 Task: Sort the products in the category "More Dips & Spreads" by price (highest first).
Action: Mouse moved to (850, 291)
Screenshot: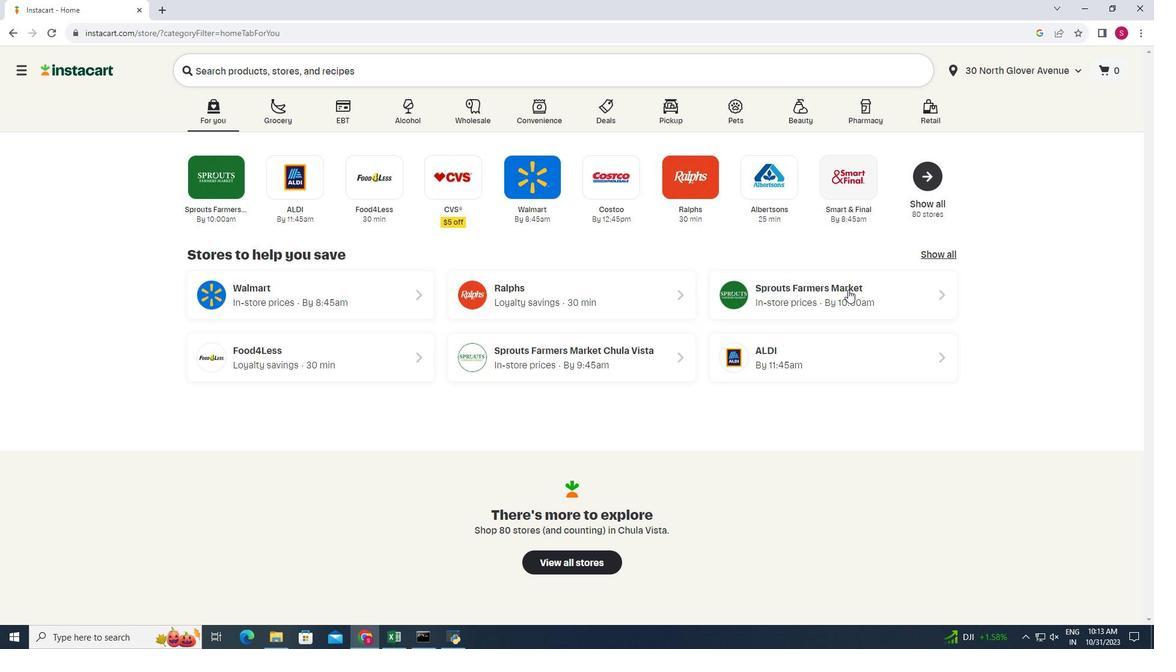 
Action: Mouse pressed left at (850, 291)
Screenshot: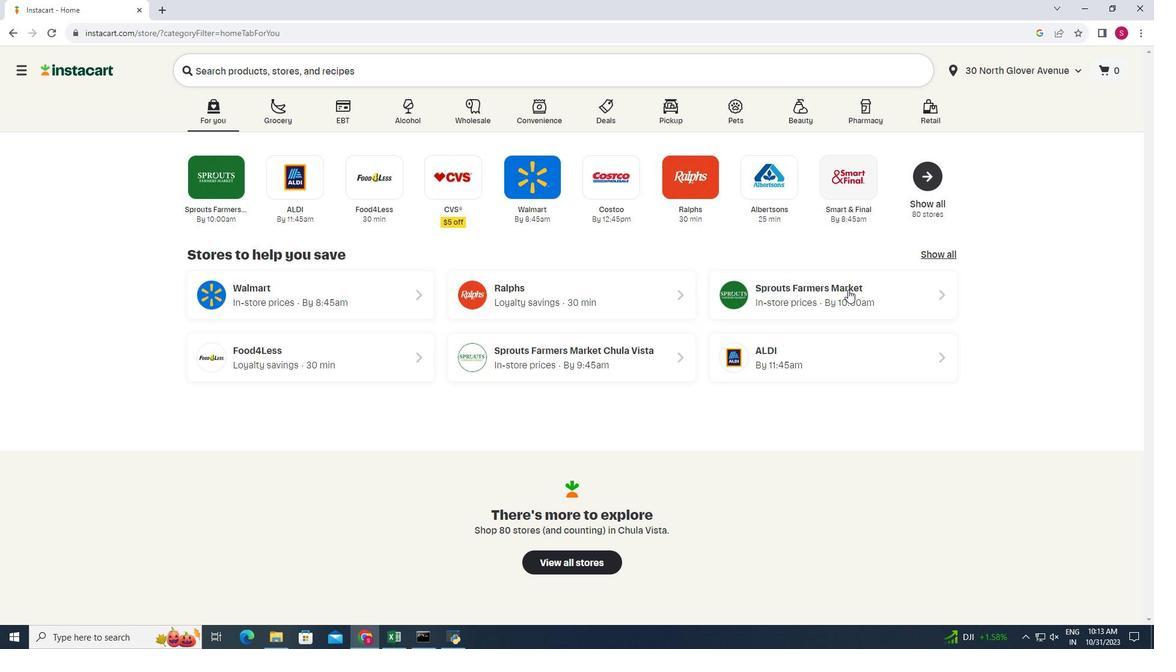 
Action: Mouse moved to (49, 534)
Screenshot: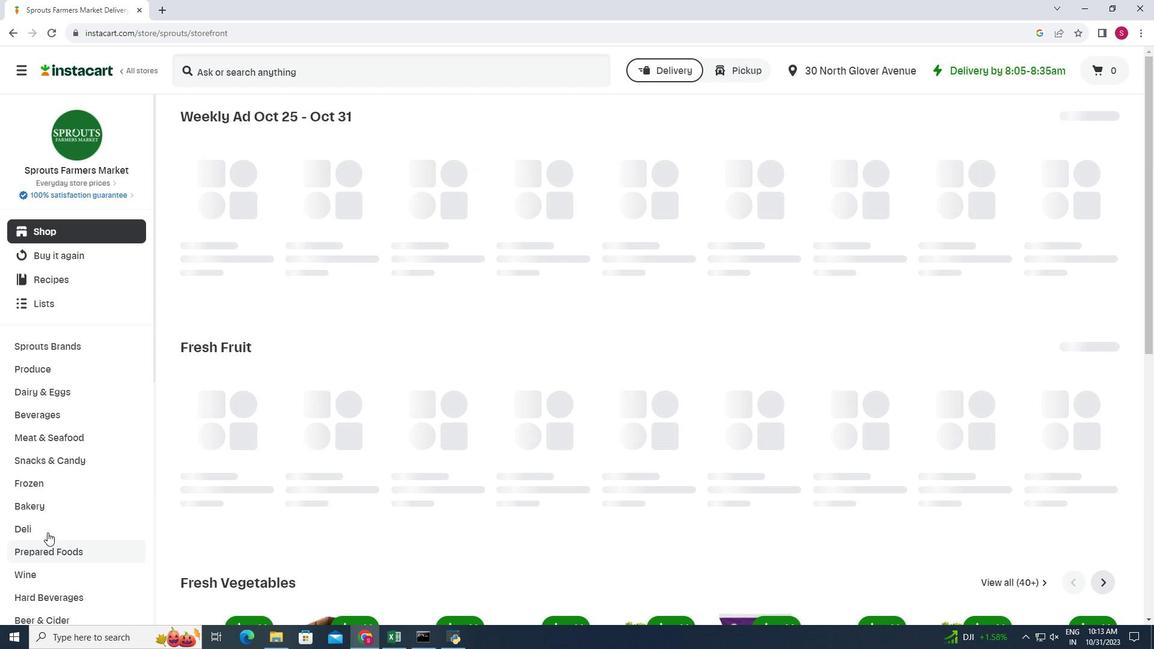 
Action: Mouse pressed left at (49, 534)
Screenshot: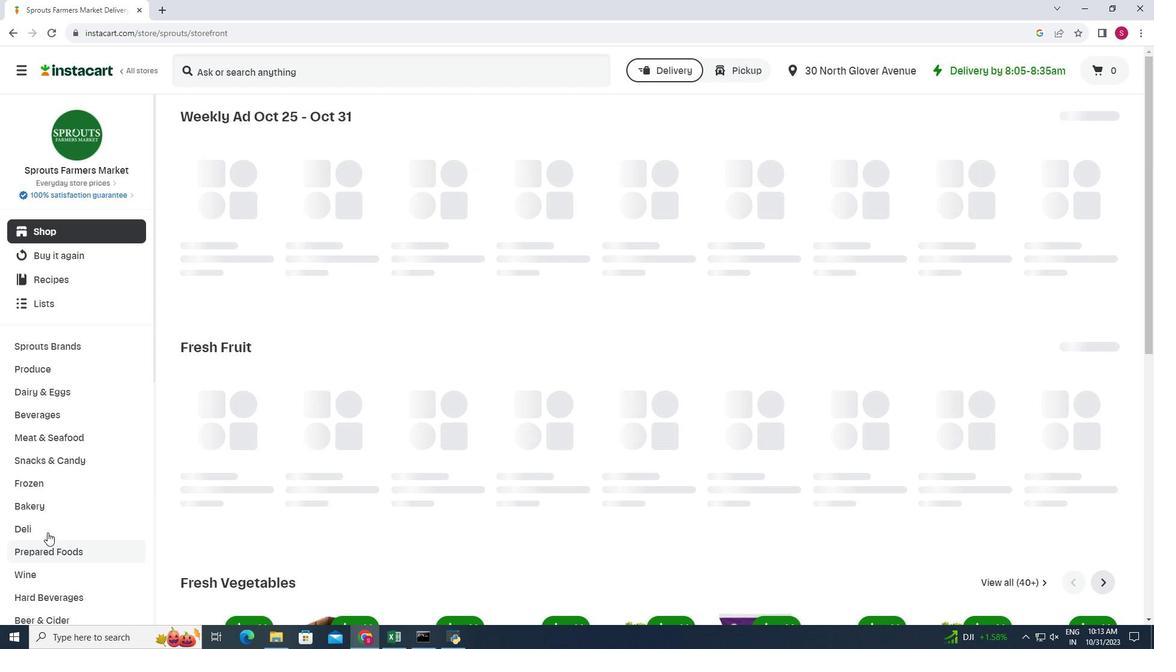 
Action: Mouse moved to (406, 147)
Screenshot: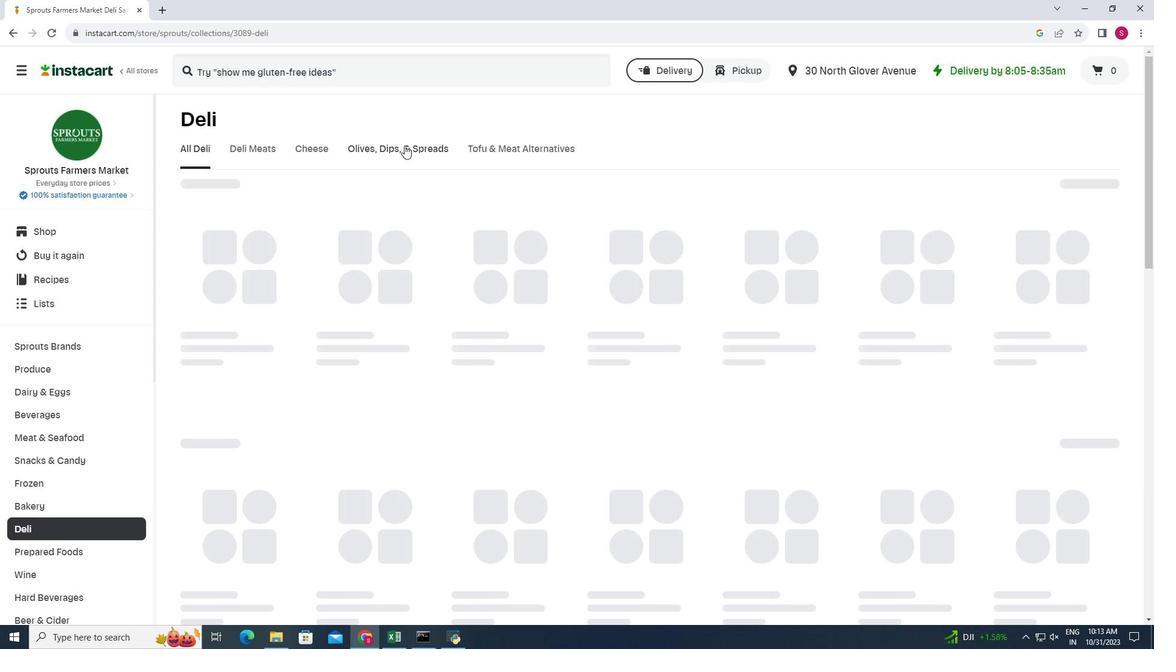 
Action: Mouse pressed left at (406, 147)
Screenshot: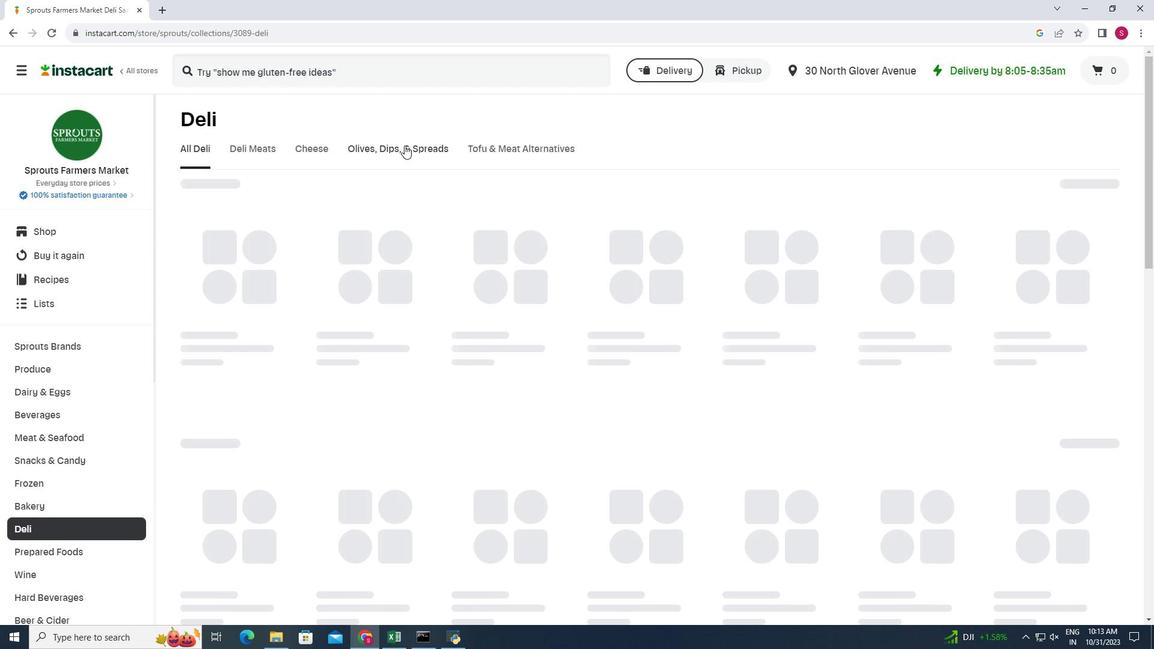 
Action: Mouse moved to (649, 195)
Screenshot: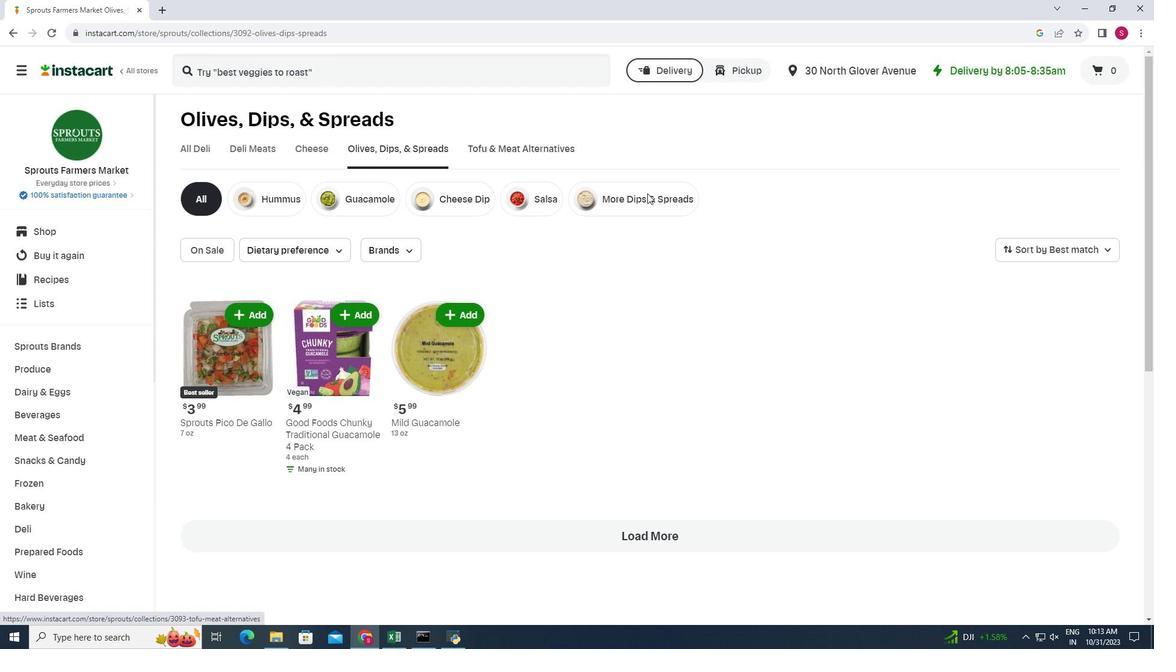 
Action: Mouse pressed left at (649, 195)
Screenshot: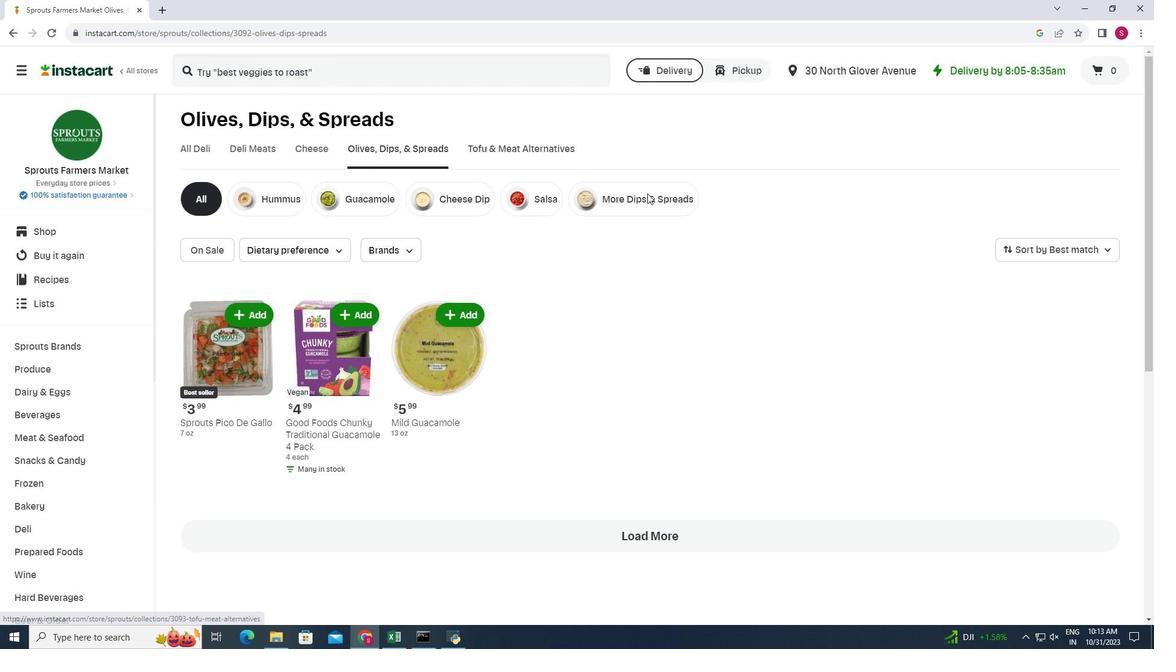 
Action: Mouse moved to (643, 204)
Screenshot: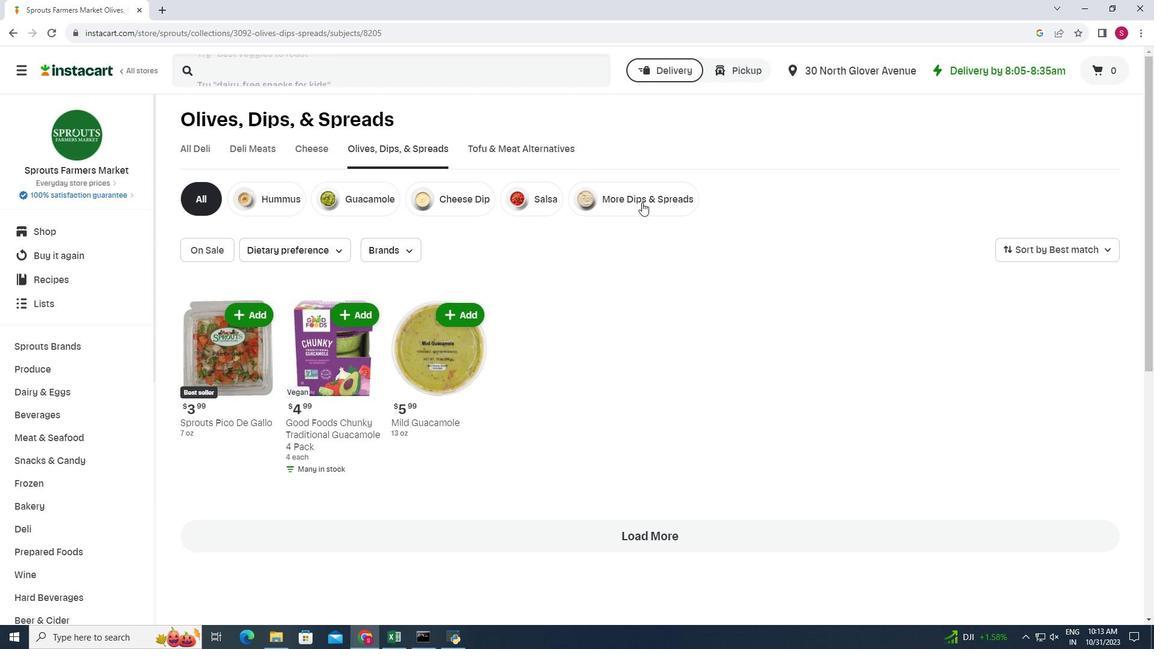 
Action: Mouse pressed left at (643, 204)
Screenshot: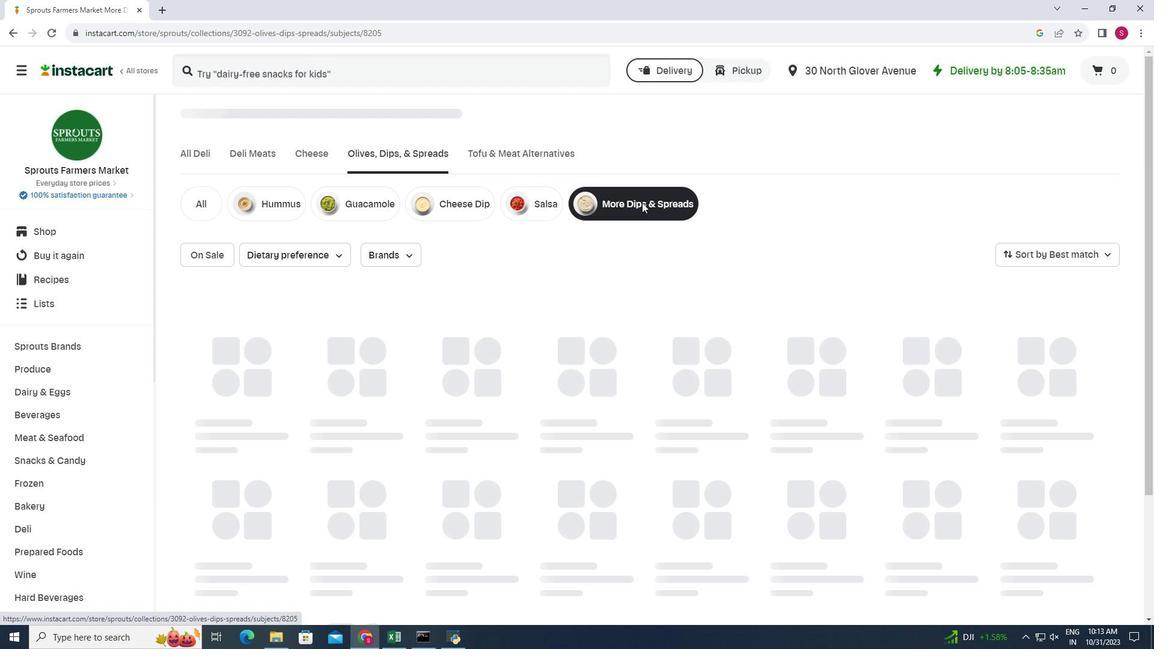 
Action: Mouse moved to (1112, 247)
Screenshot: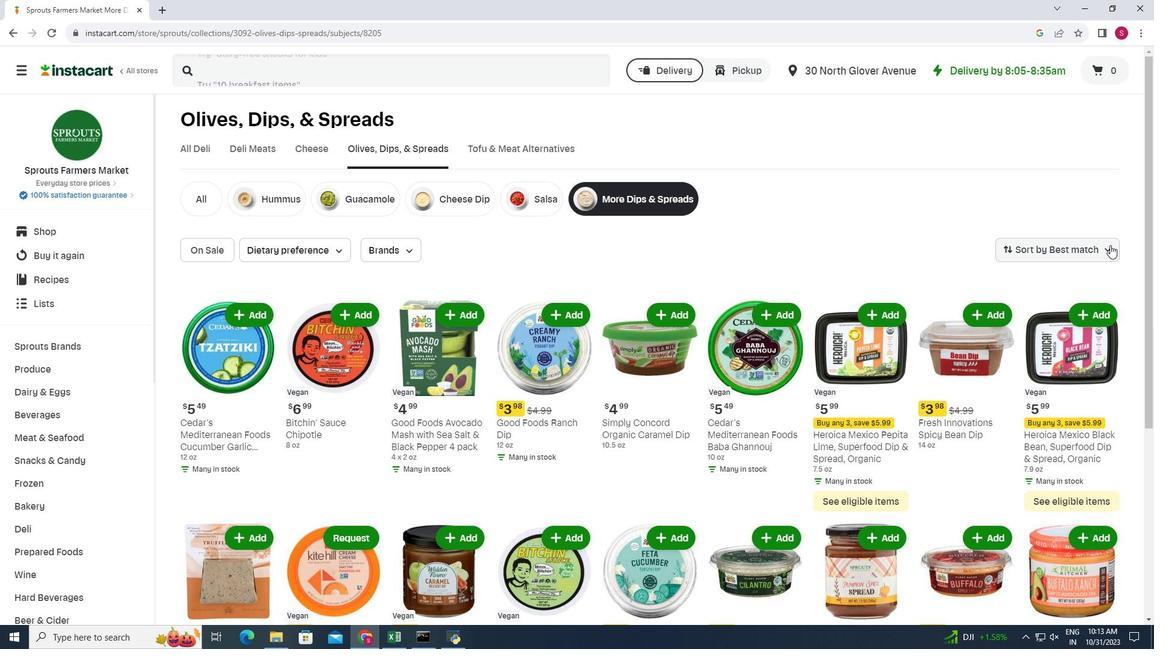 
Action: Mouse pressed left at (1112, 247)
Screenshot: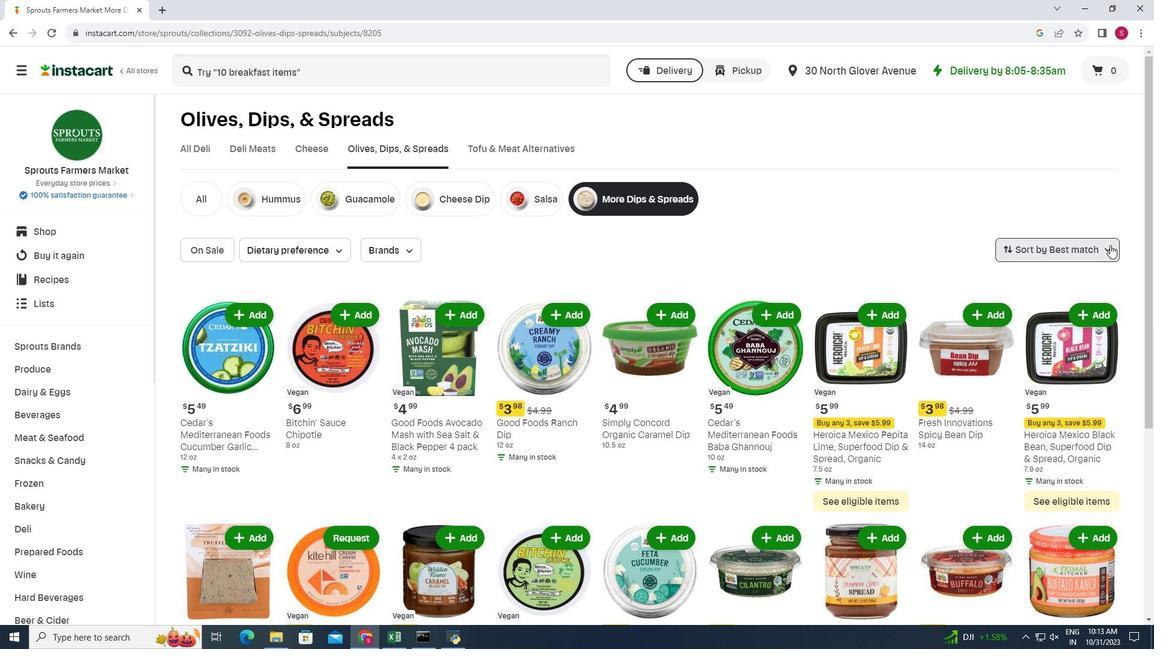 
Action: Mouse moved to (1082, 334)
Screenshot: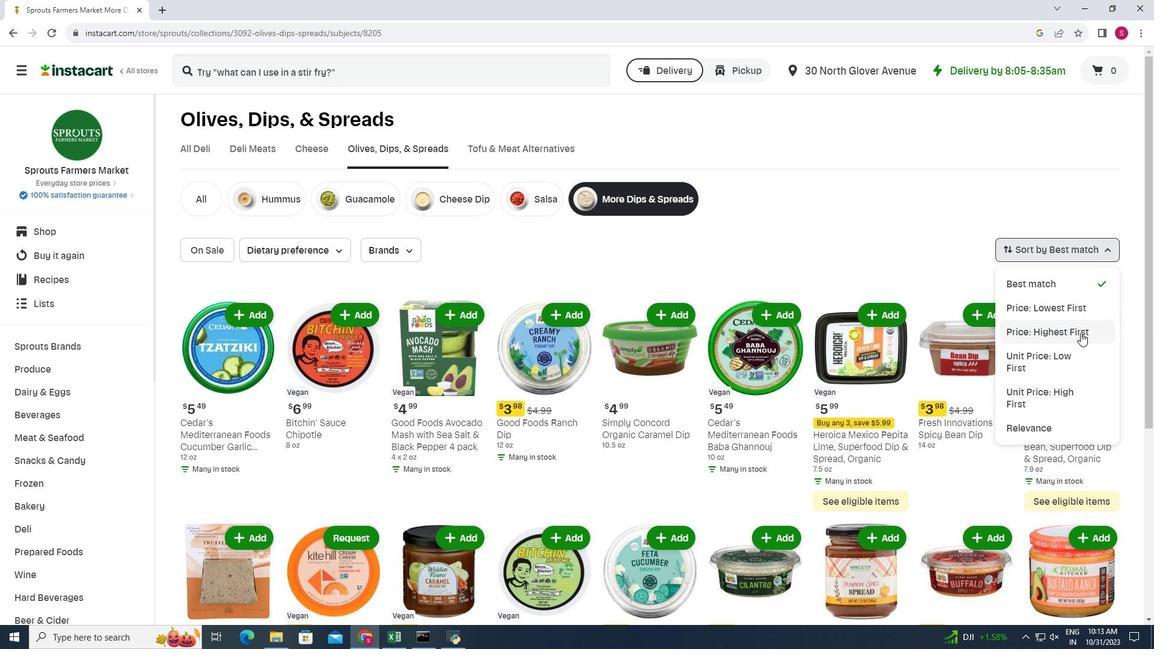 
Action: Mouse pressed left at (1082, 334)
Screenshot: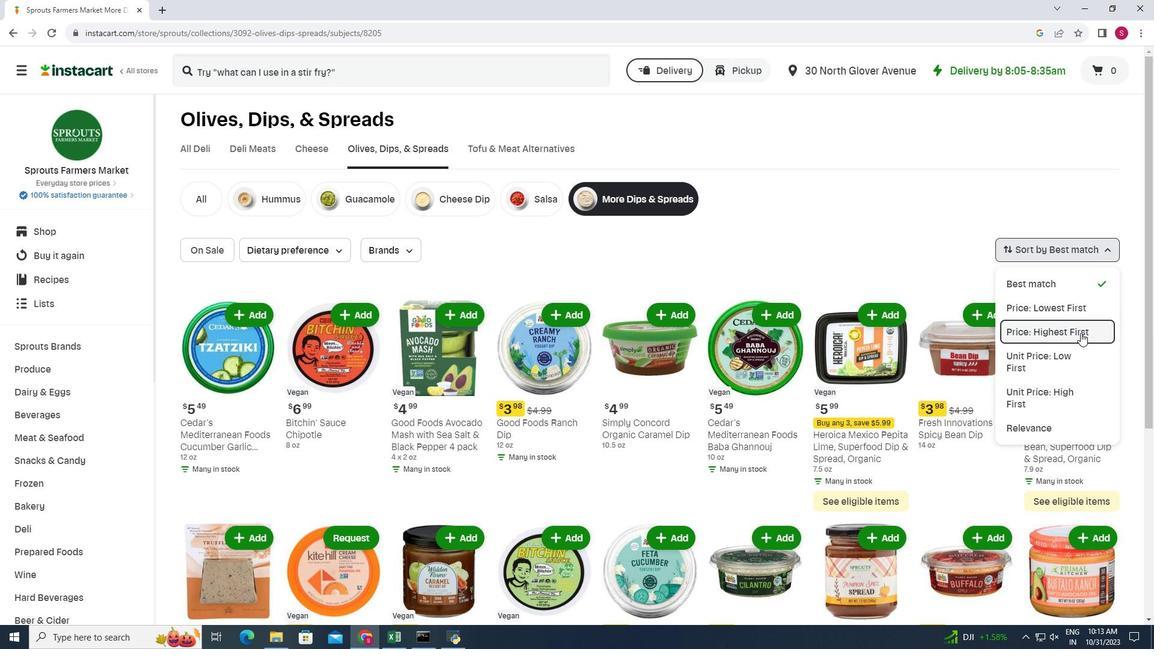 
Action: Mouse moved to (616, 275)
Screenshot: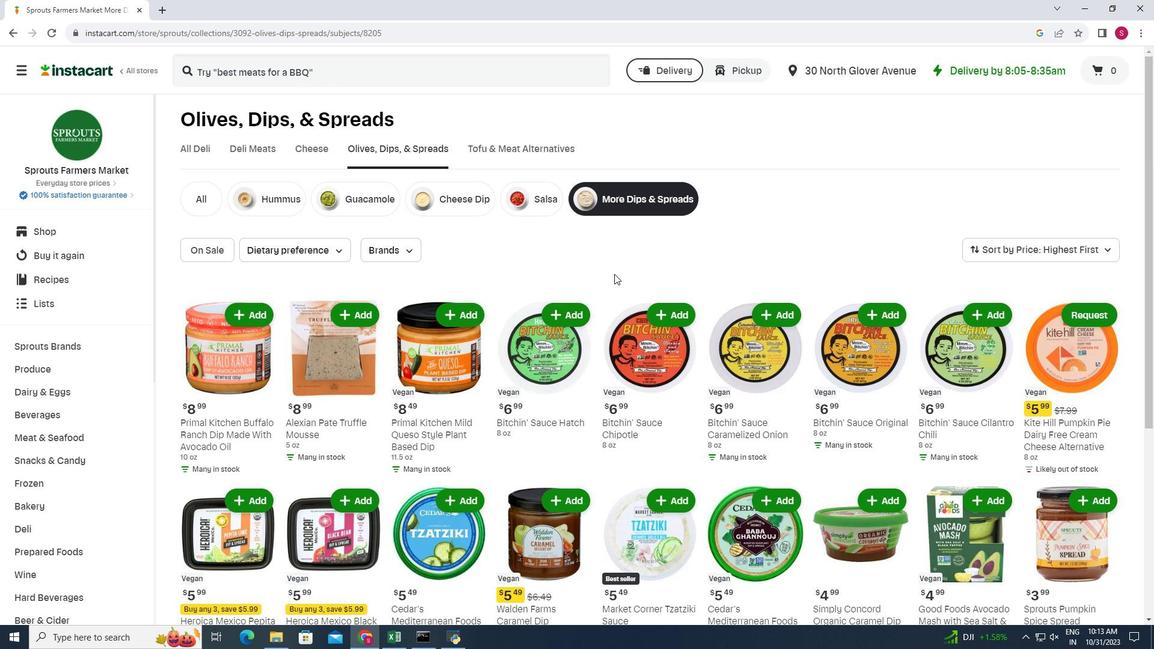 
Action: Mouse scrolled (616, 275) with delta (0, 0)
Screenshot: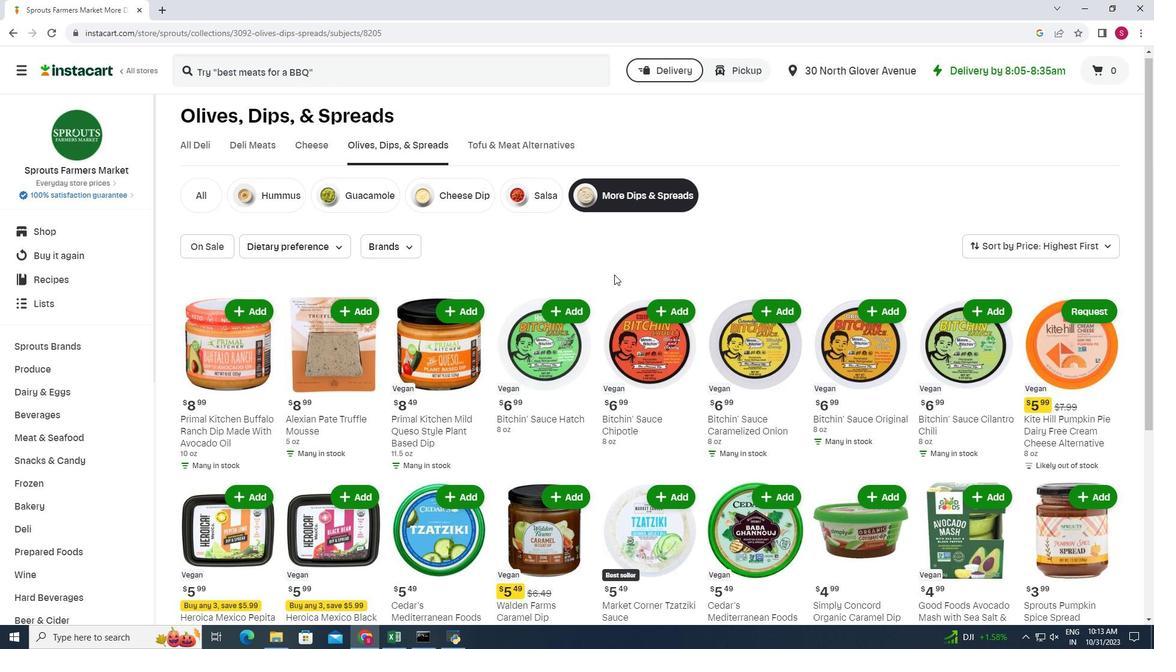
Action: Mouse moved to (616, 276)
Screenshot: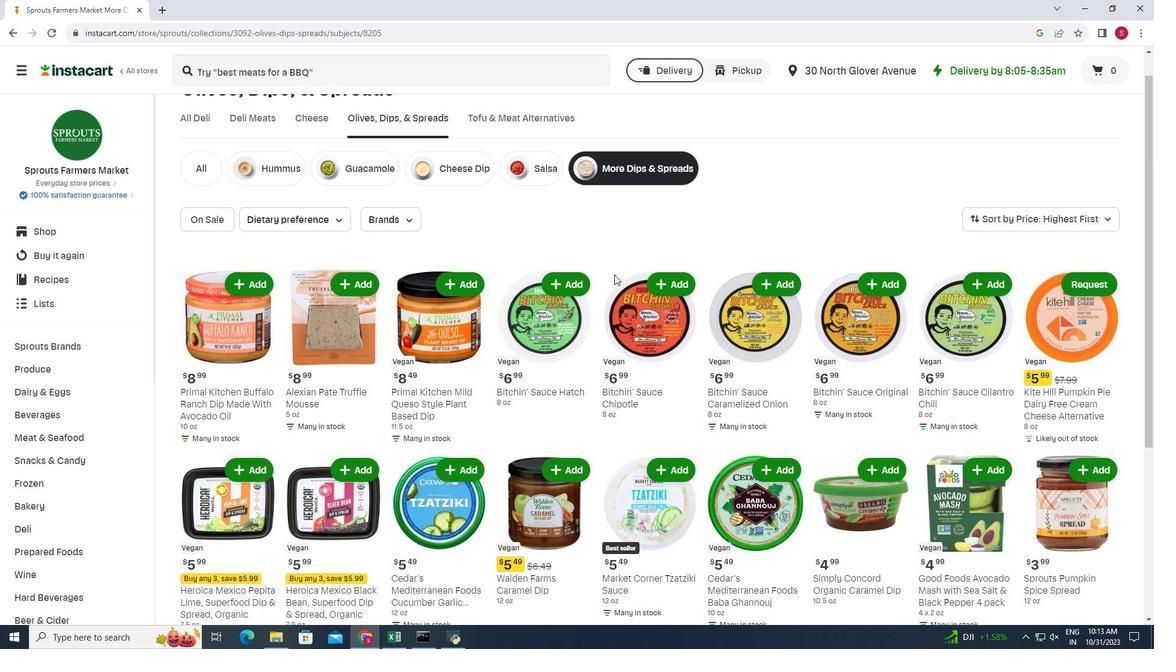 
Action: Mouse scrolled (616, 275) with delta (0, 0)
Screenshot: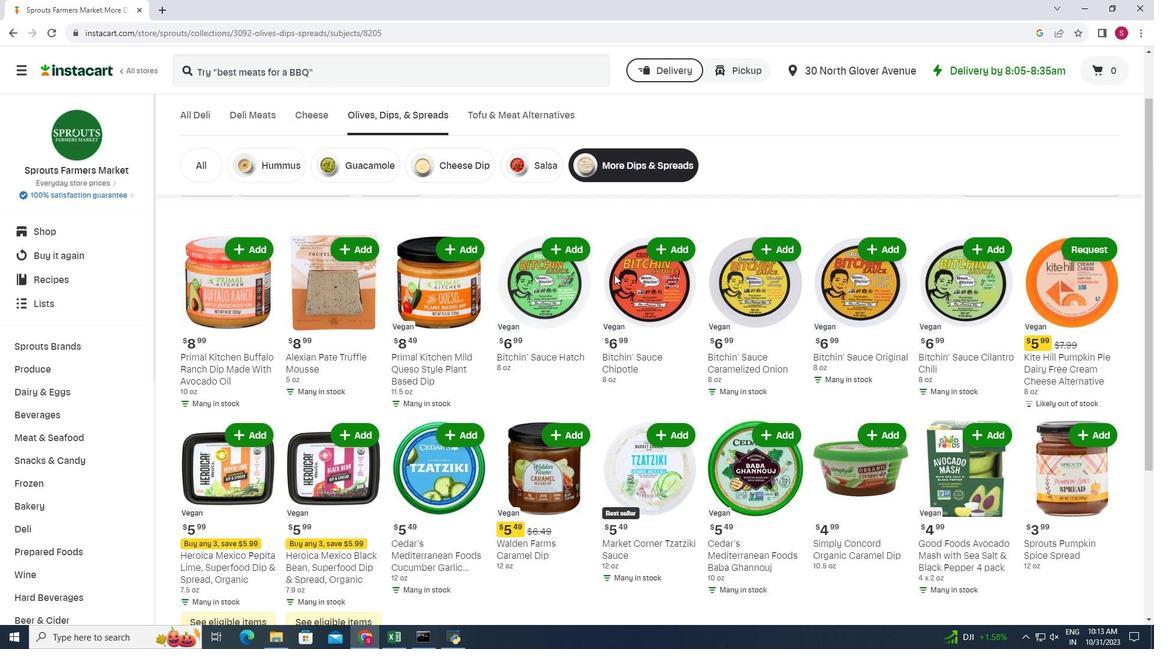 
Action: Mouse scrolled (616, 275) with delta (0, 0)
Screenshot: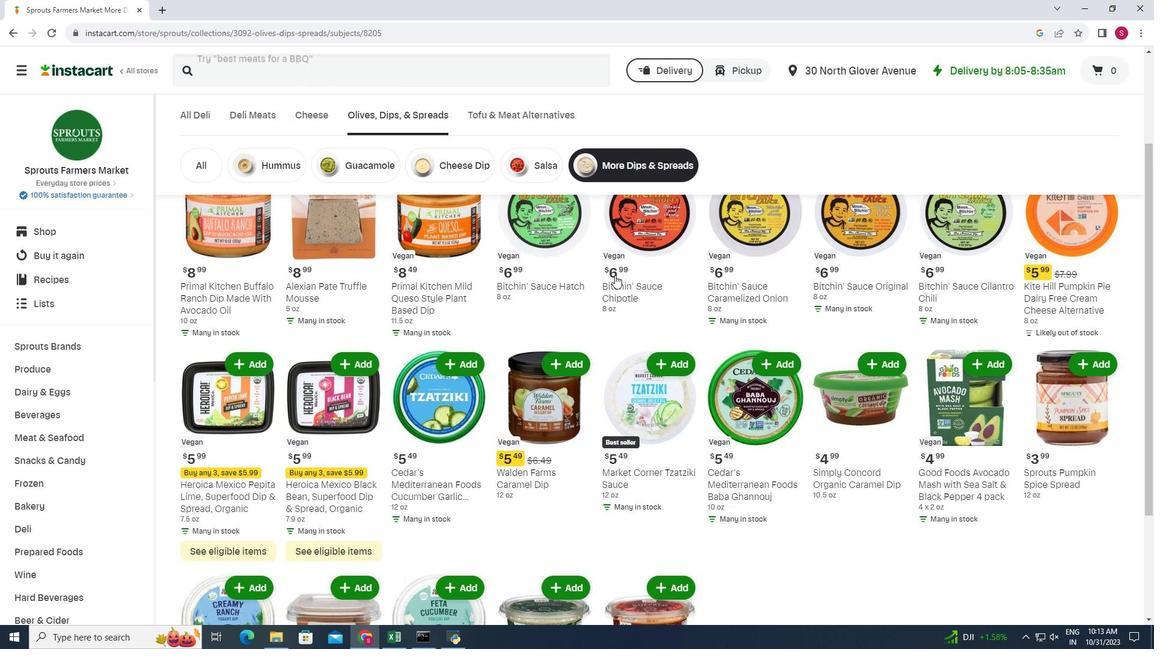 
Action: Mouse moved to (617, 277)
Screenshot: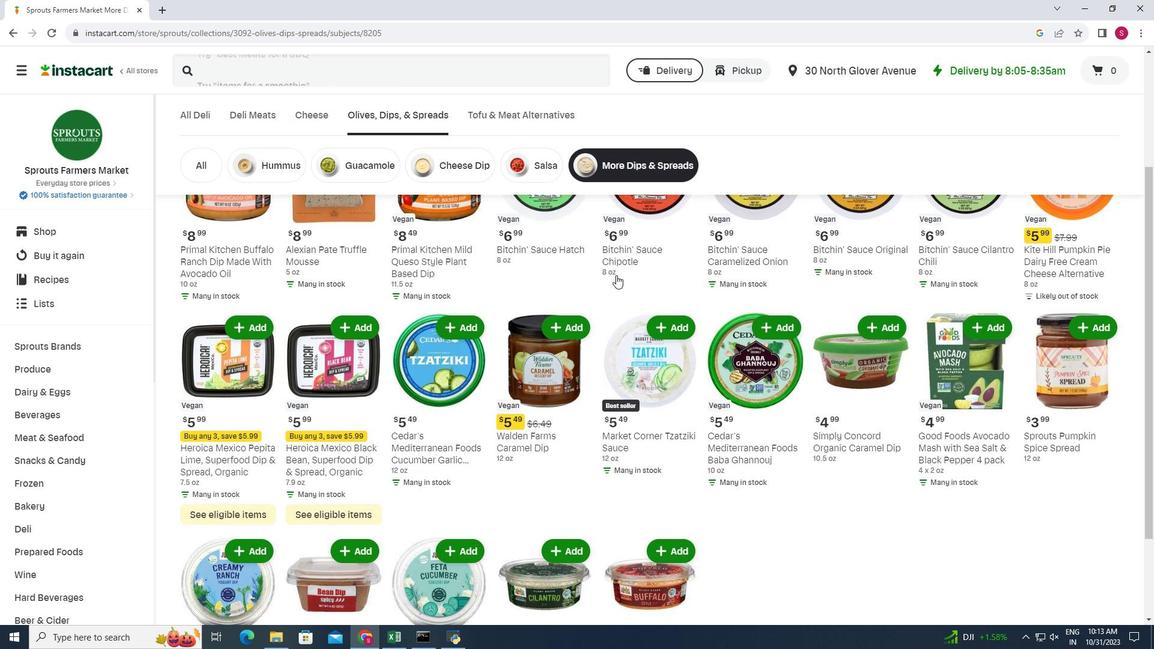
Action: Mouse scrolled (617, 276) with delta (0, 0)
Screenshot: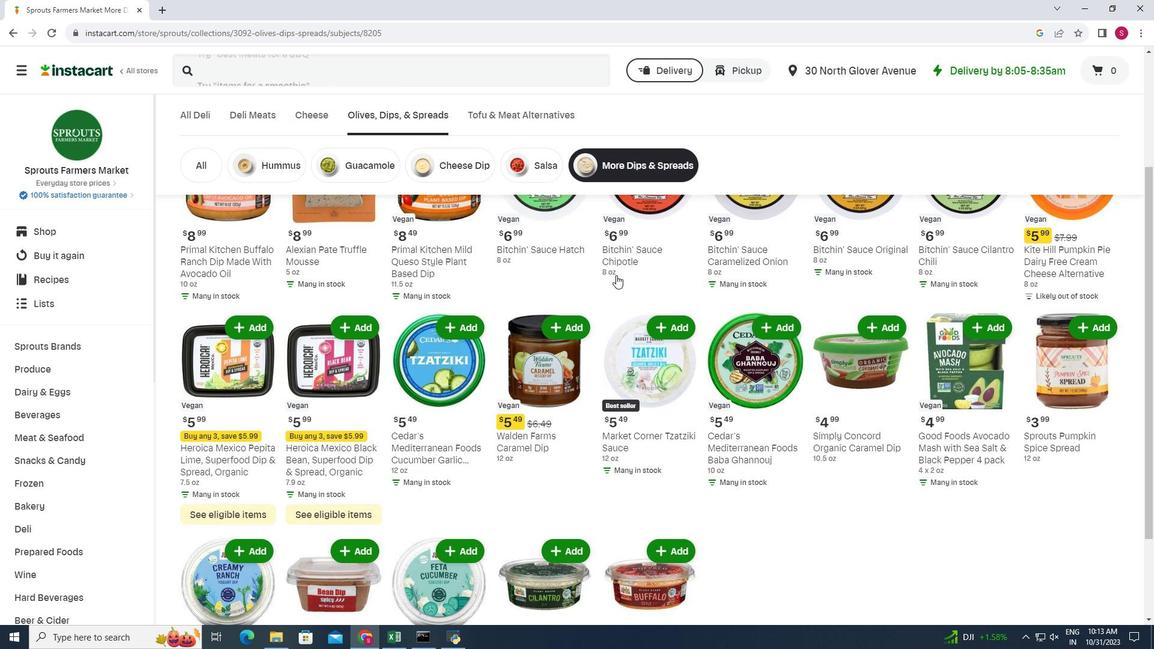 
Action: Mouse moved to (618, 277)
Screenshot: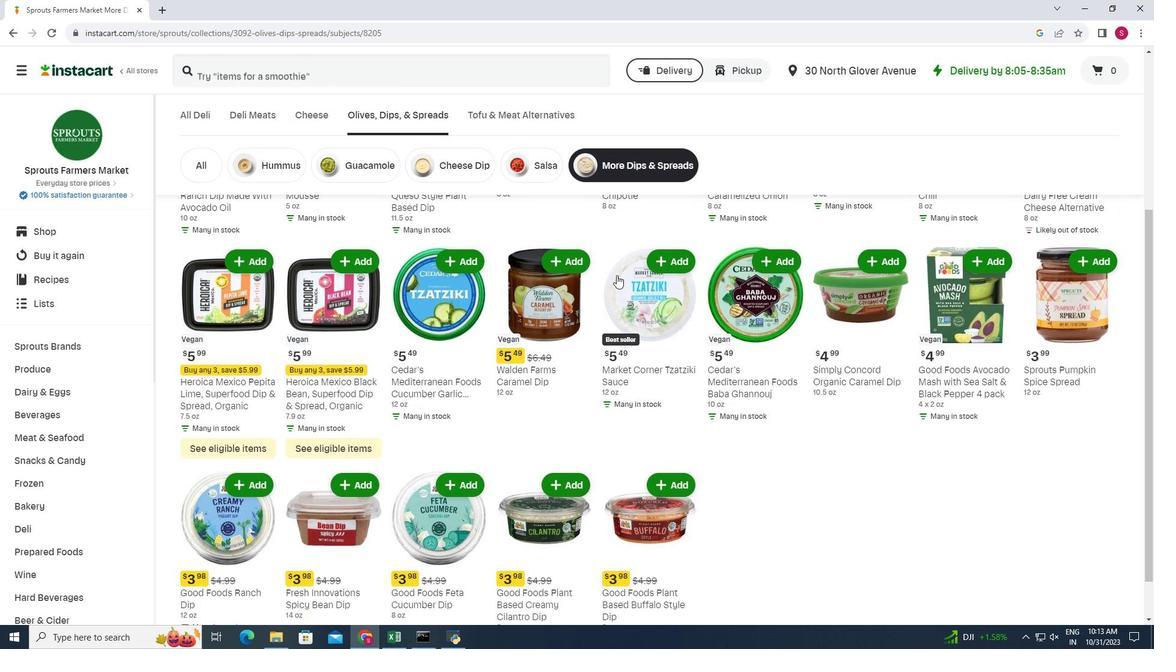 
Action: Mouse scrolled (618, 276) with delta (0, 0)
Screenshot: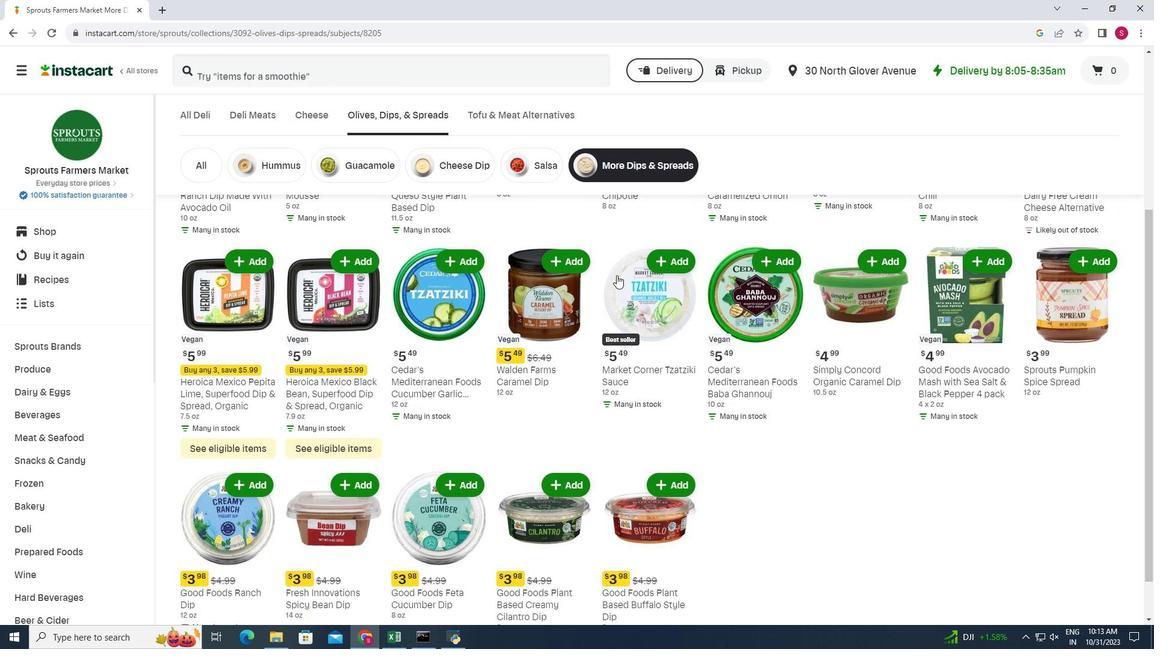 
Action: Mouse moved to (619, 277)
Screenshot: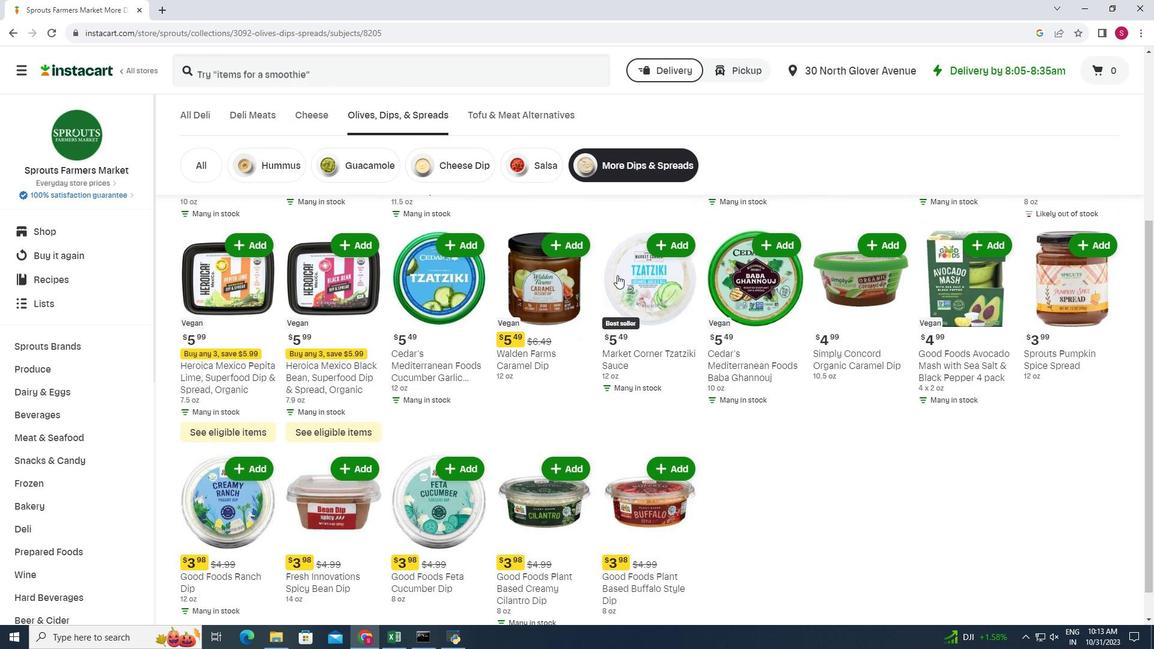
Action: Mouse scrolled (619, 276) with delta (0, 0)
Screenshot: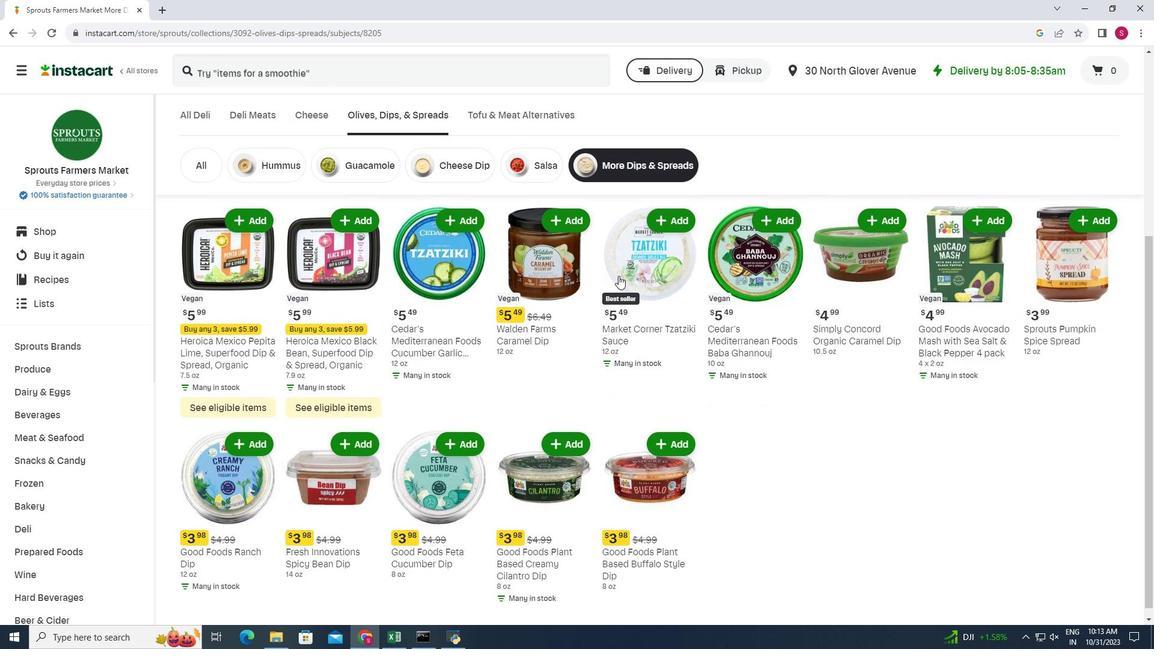 
Action: Mouse moved to (621, 277)
Screenshot: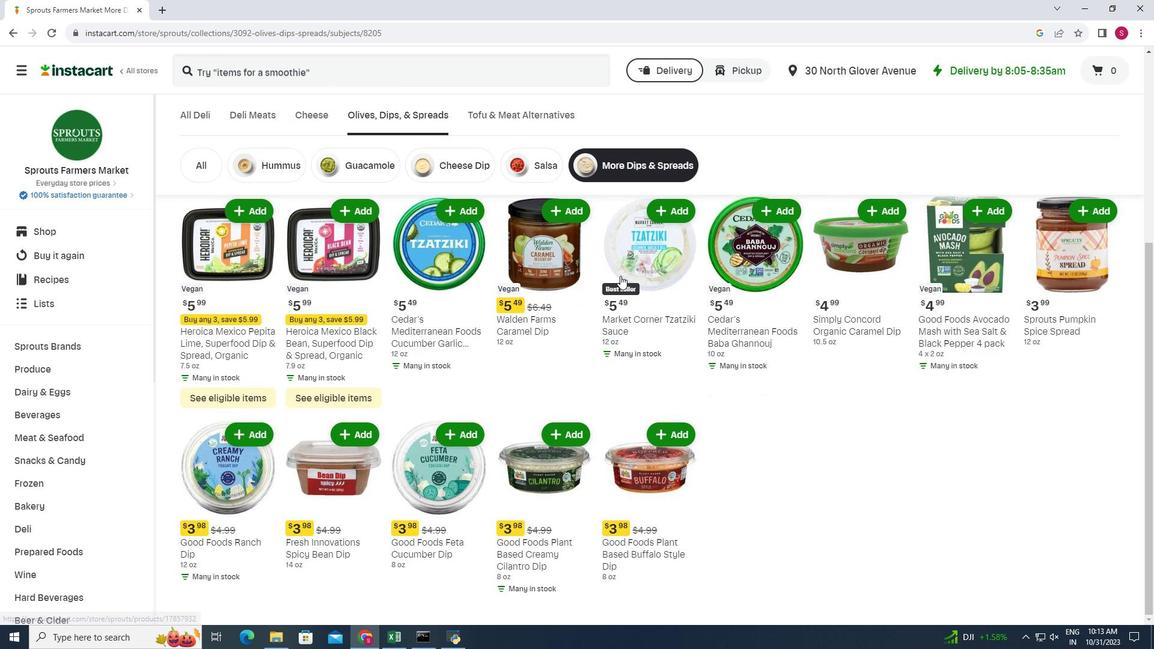 
Action: Mouse scrolled (621, 277) with delta (0, 0)
Screenshot: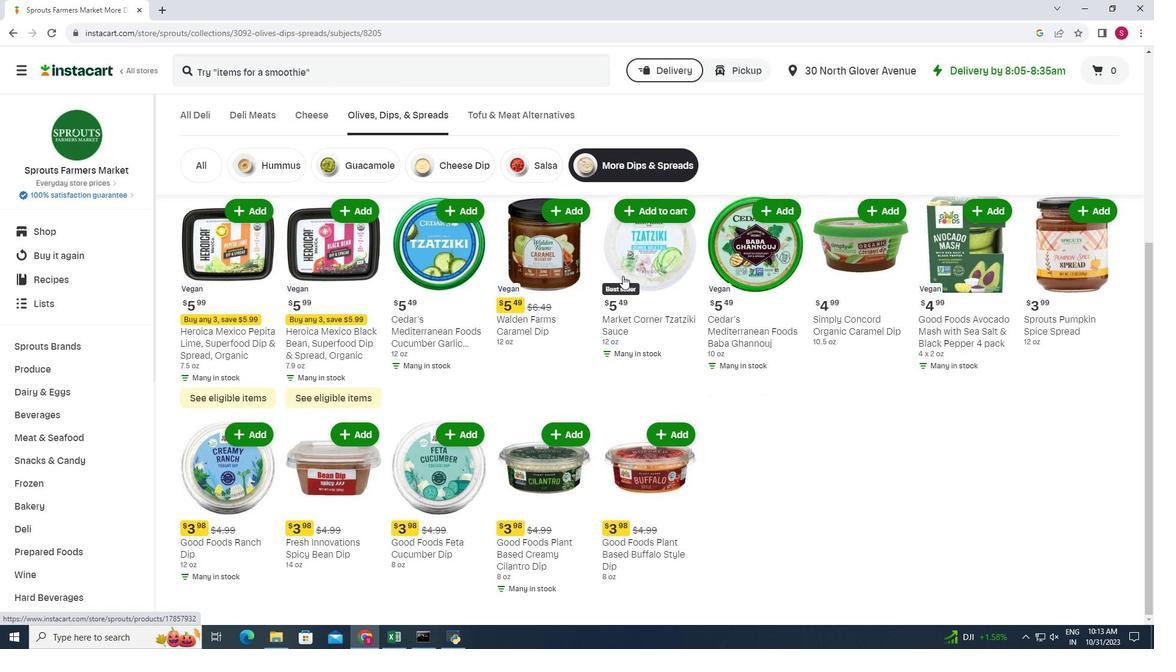 
Action: Mouse moved to (624, 277)
Screenshot: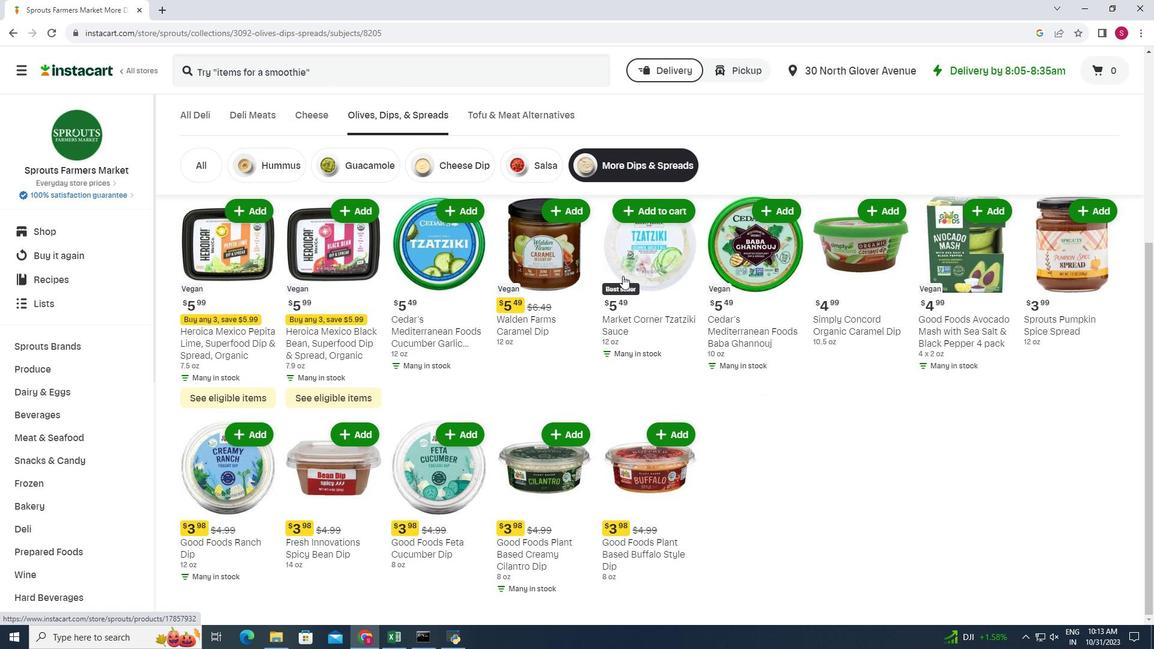
